 Task: Open a blank sheet, save the file as dashboard.html Insert a table ' 2 by 2' In first column, add headers, 'Category, Amount'. Under first header, add  RentUnder second header, add 2000. Change table style to  Blue
Action: Mouse moved to (282, 188)
Screenshot: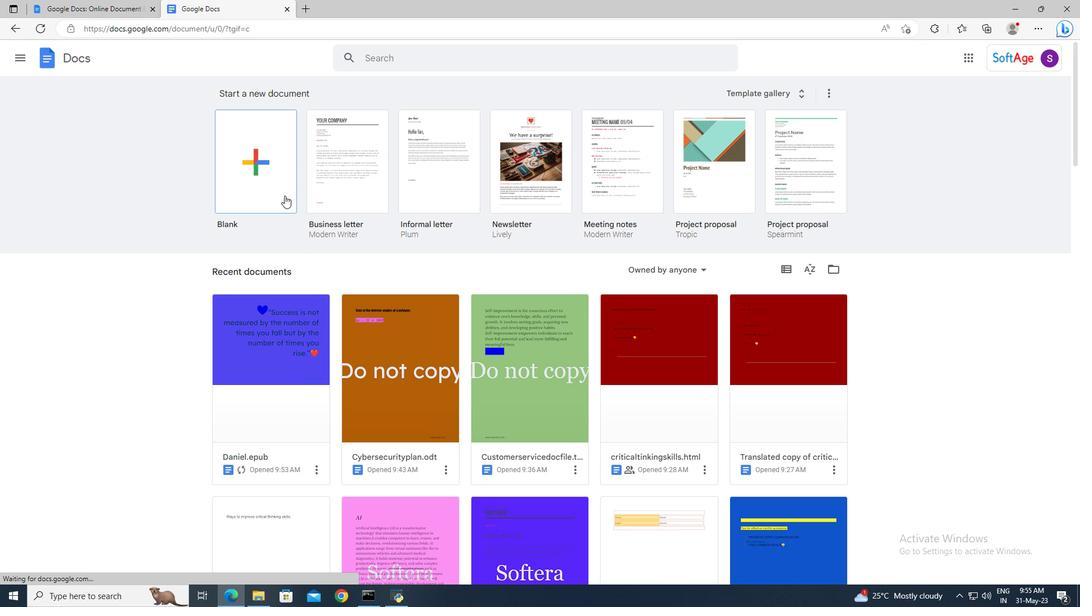 
Action: Mouse pressed left at (282, 188)
Screenshot: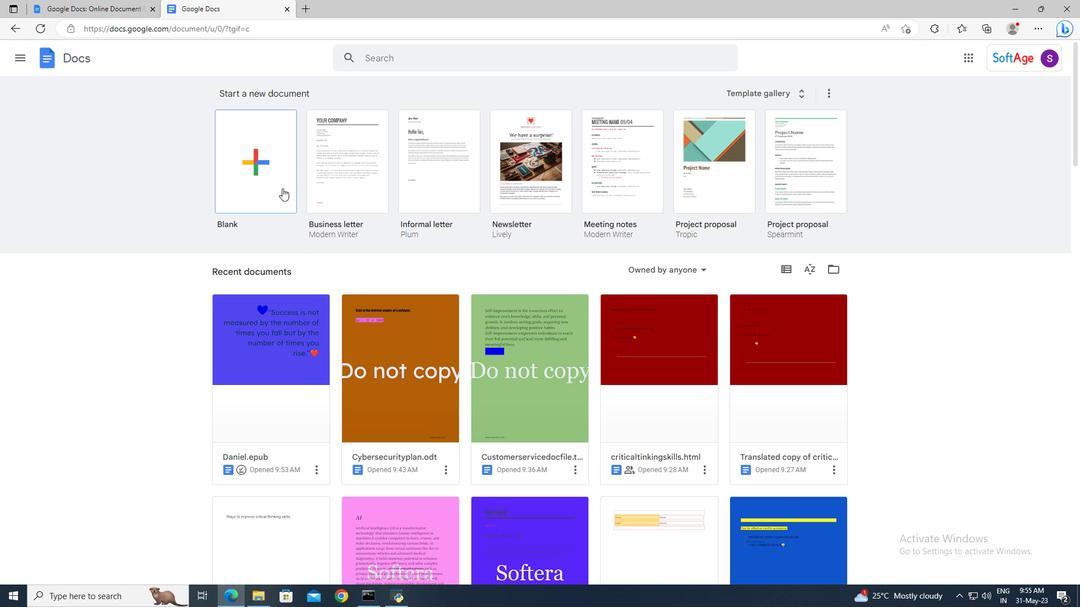 
Action: Mouse moved to (107, 53)
Screenshot: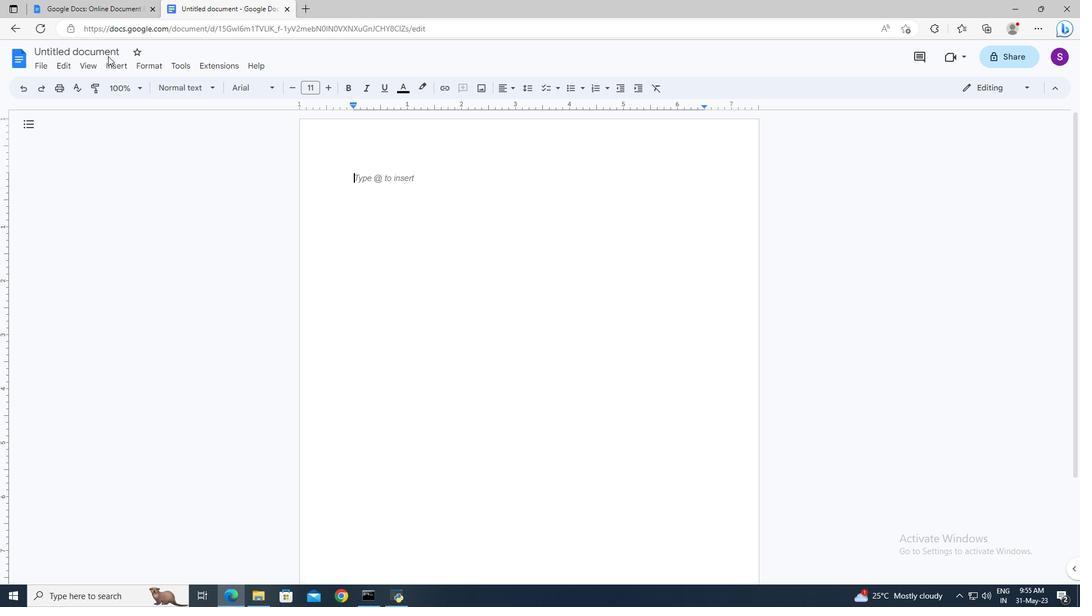 
Action: Mouse pressed left at (107, 53)
Screenshot: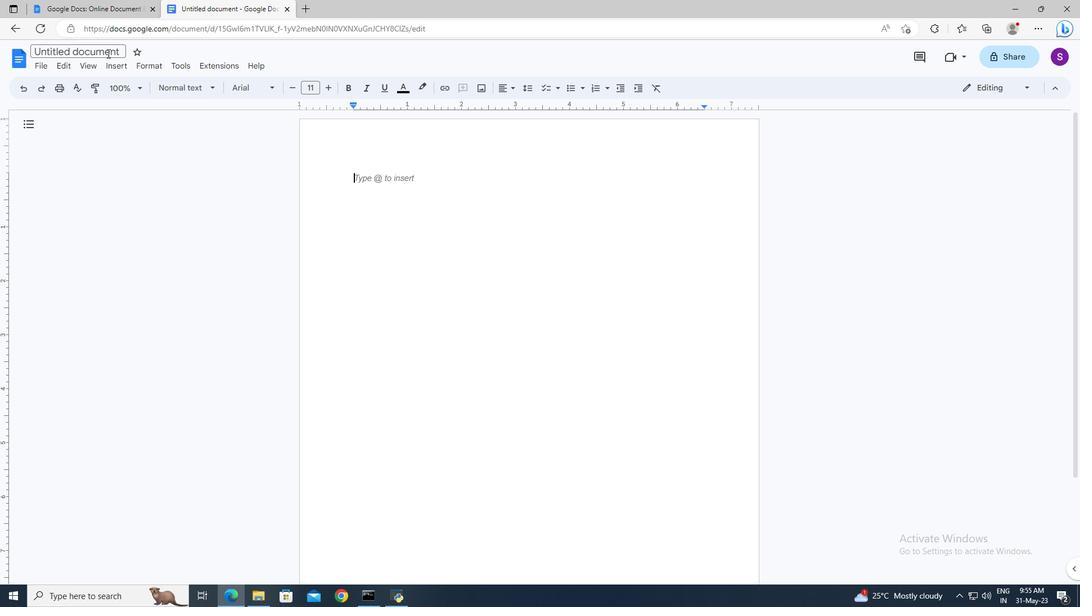 
Action: Key pressed dashboard.html<Key.enter>
Screenshot: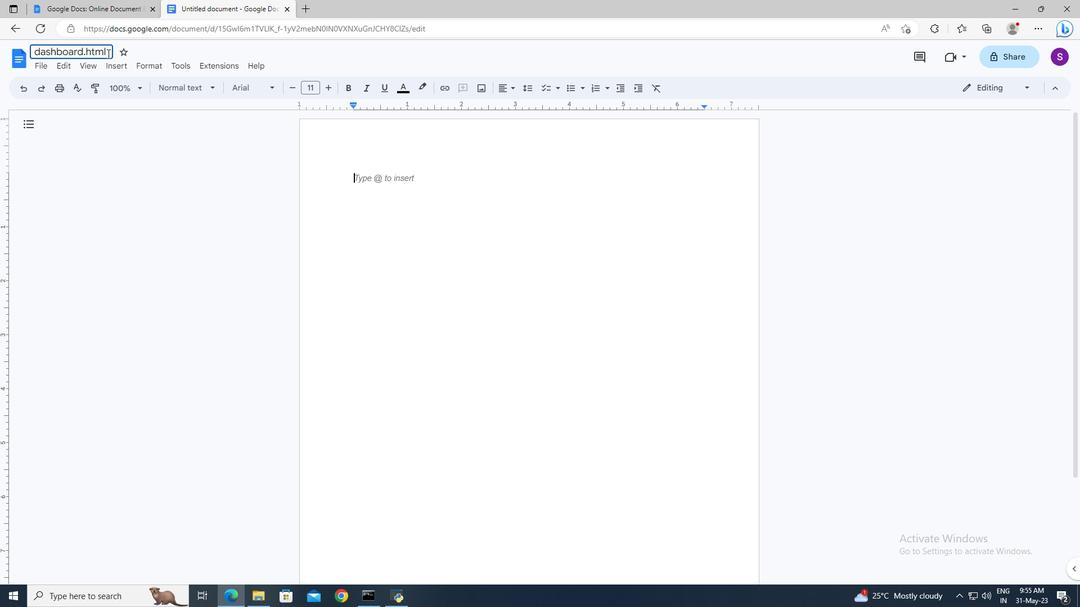 
Action: Mouse moved to (122, 65)
Screenshot: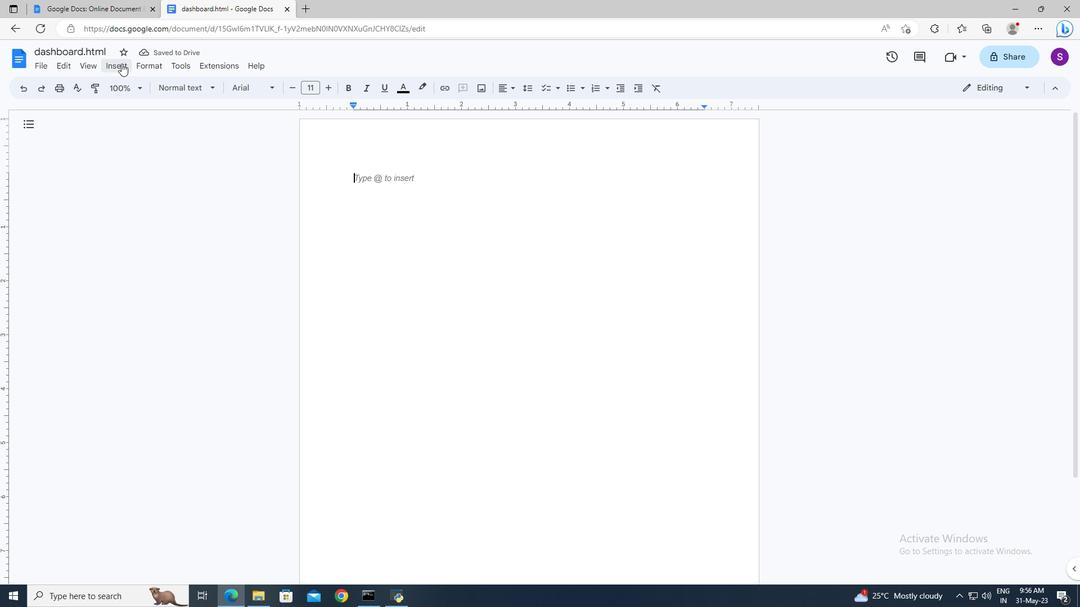 
Action: Mouse pressed left at (122, 65)
Screenshot: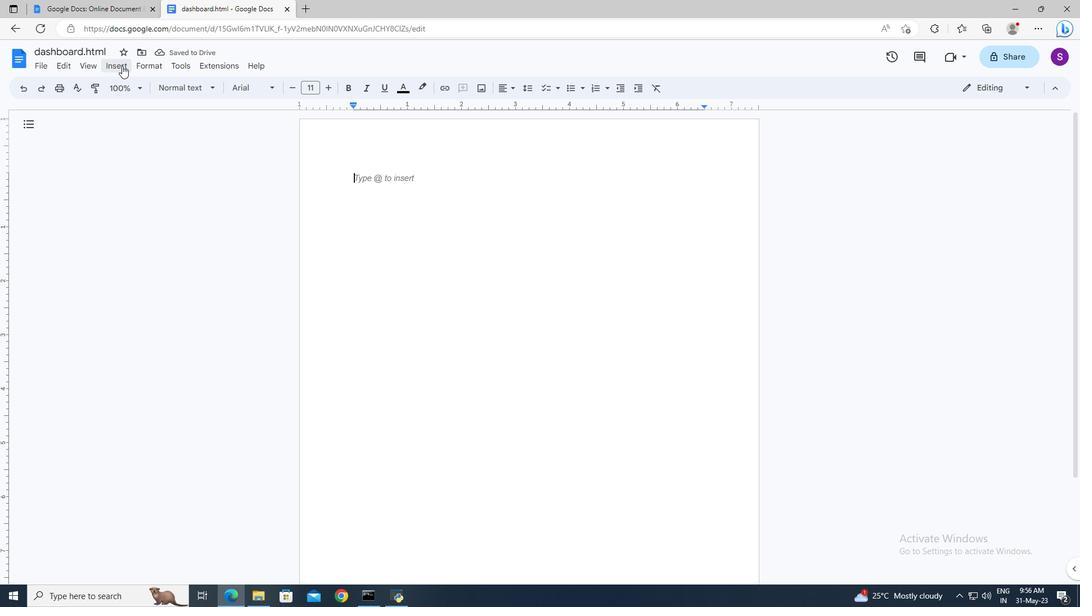 
Action: Mouse moved to (301, 141)
Screenshot: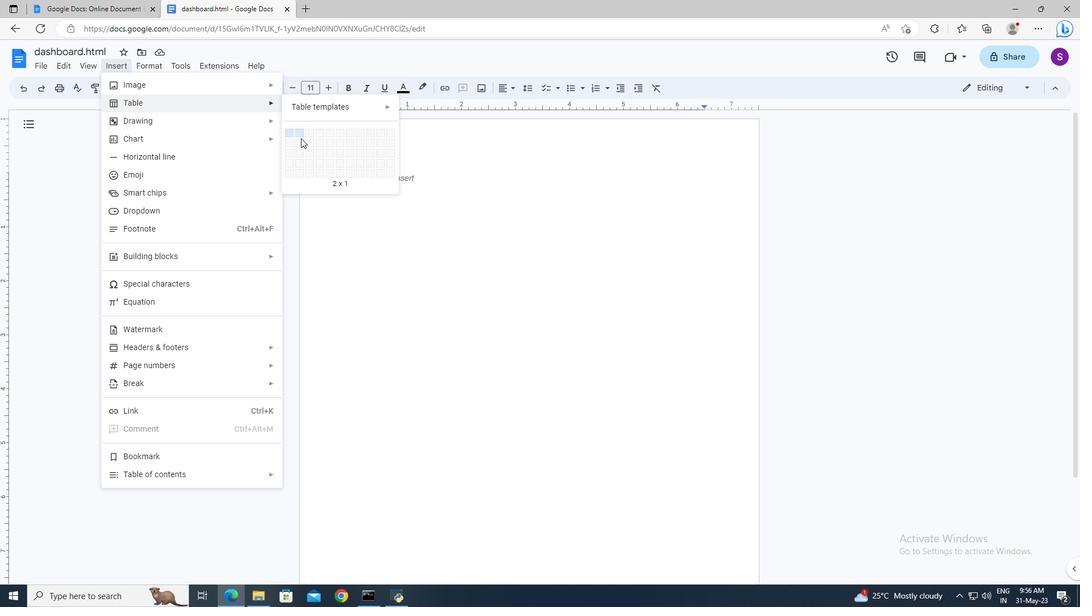 
Action: Mouse pressed left at (301, 141)
Screenshot: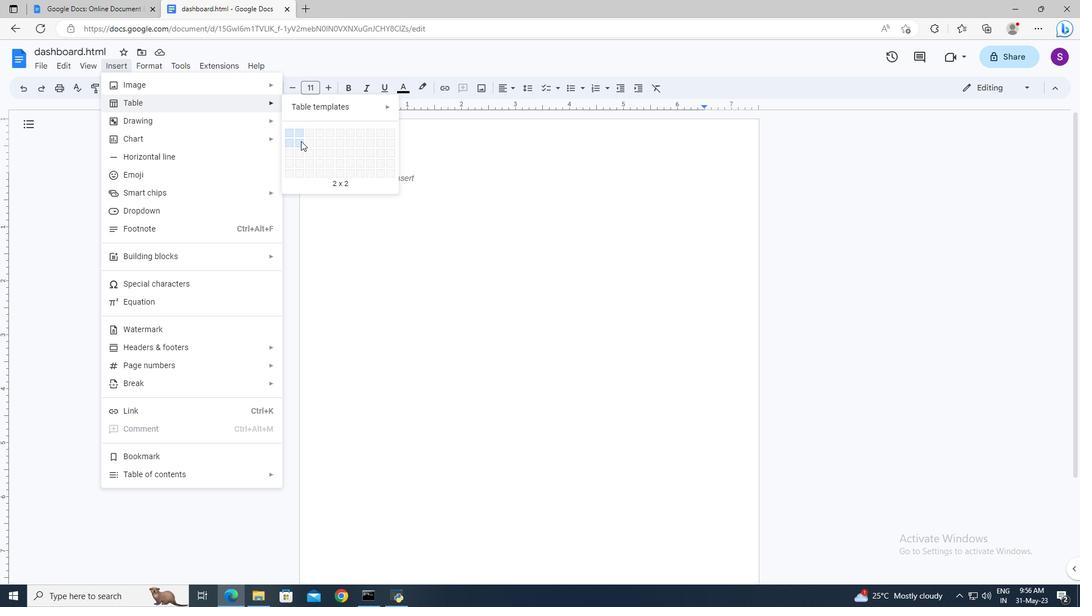 
Action: Mouse moved to (377, 193)
Screenshot: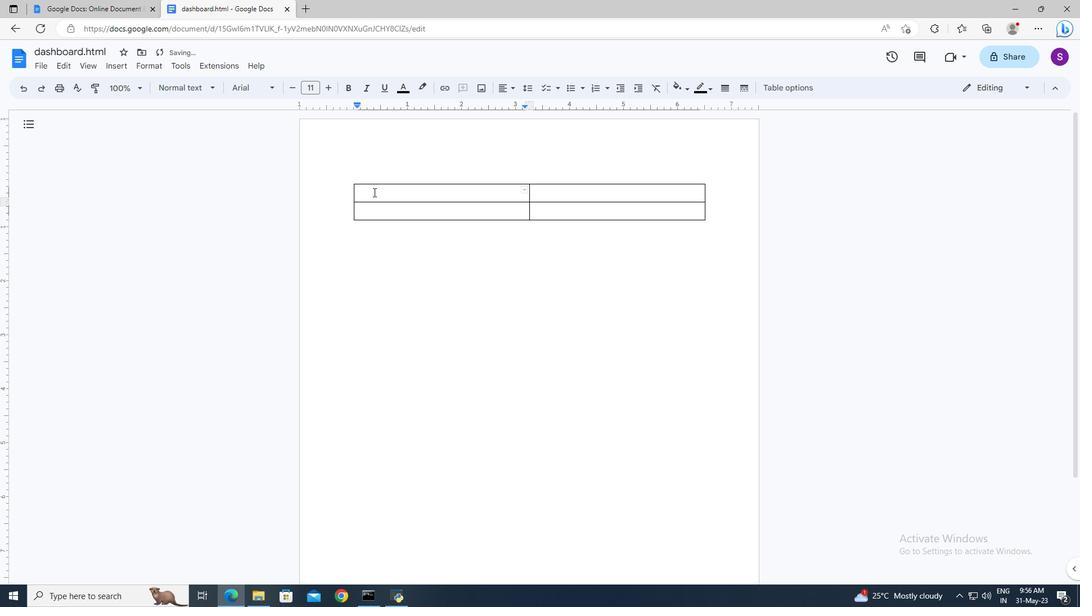 
Action: Mouse pressed left at (377, 193)
Screenshot: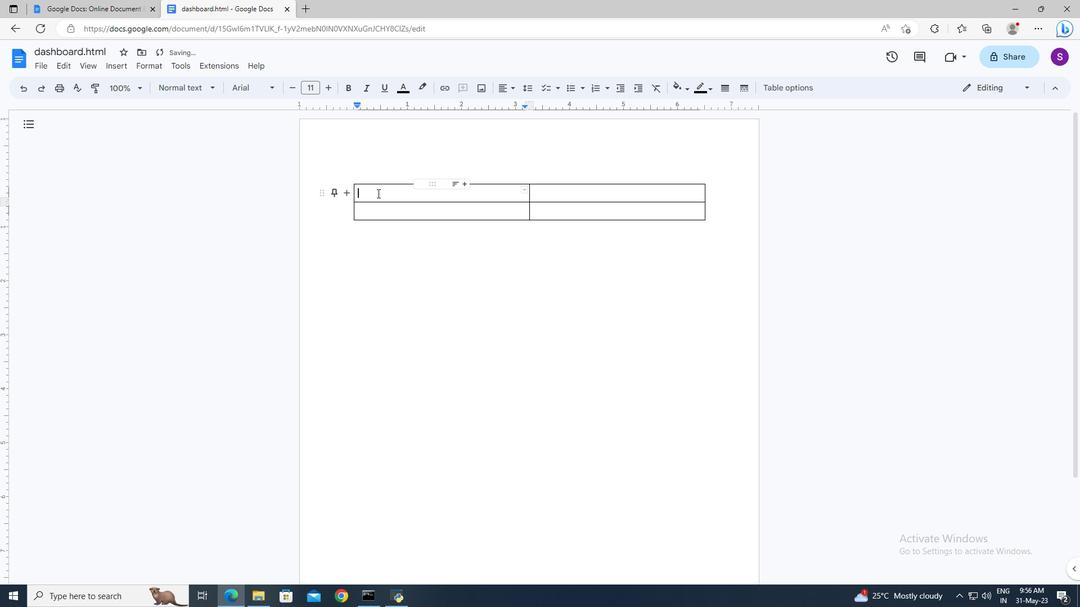 
Action: Mouse moved to (342, 182)
Screenshot: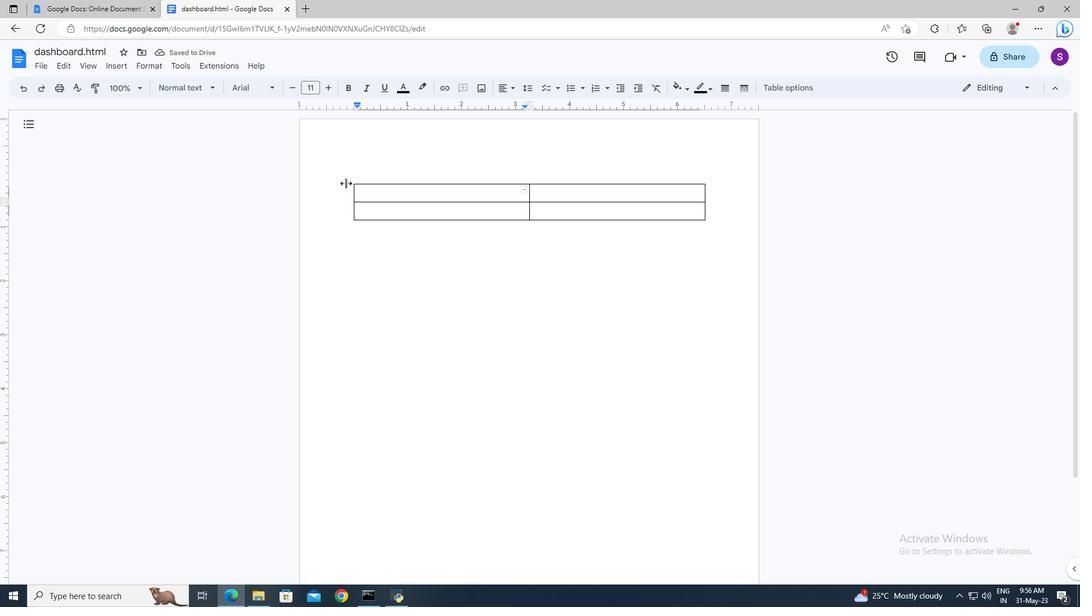 
Action: Key pressed <Key.shift>Category<Key.tab><Key.shift>Amount
Screenshot: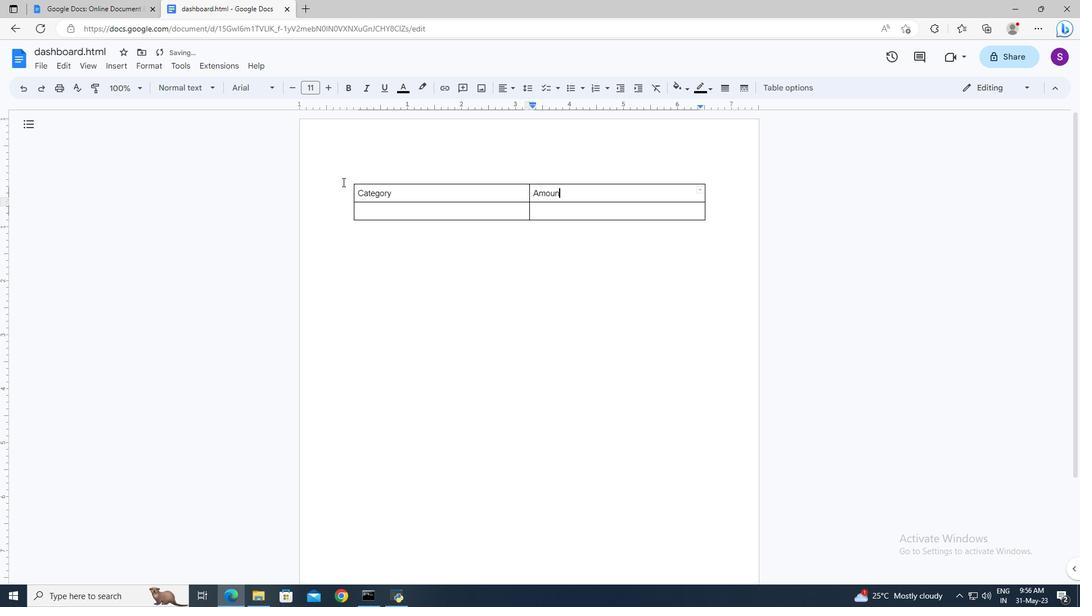 
Action: Mouse moved to (368, 212)
Screenshot: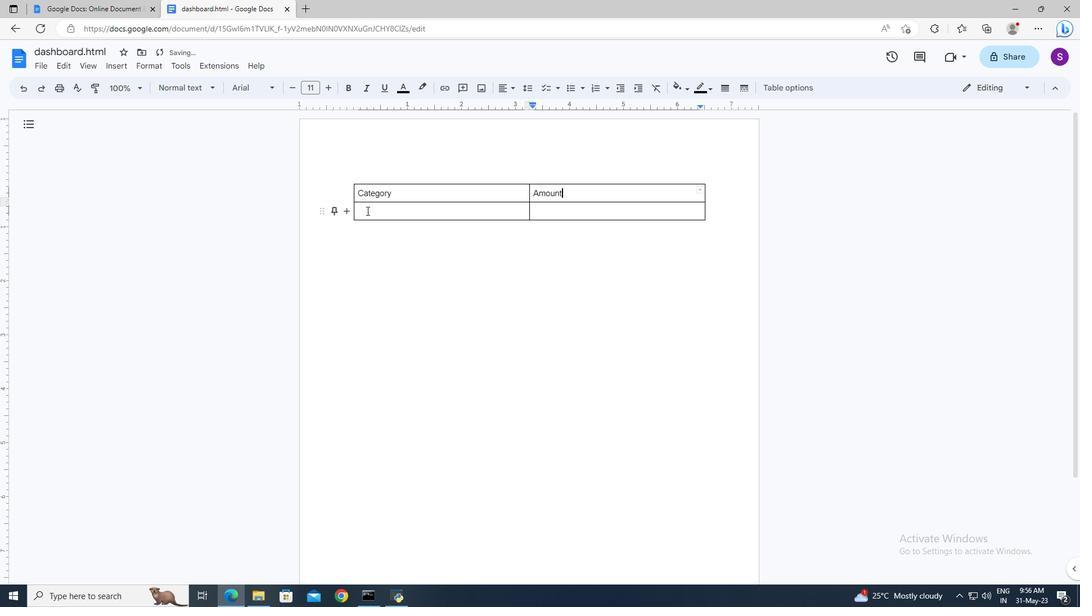 
Action: Mouse pressed left at (368, 212)
Screenshot: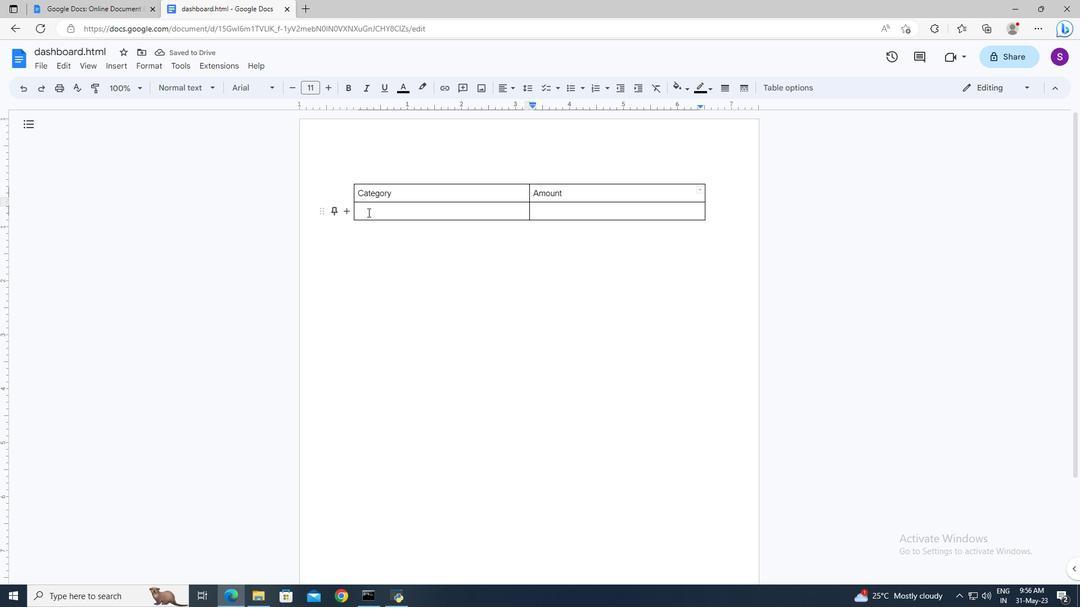 
Action: Key pressed <Key.shift>Rent<Key.tab>2000
Screenshot: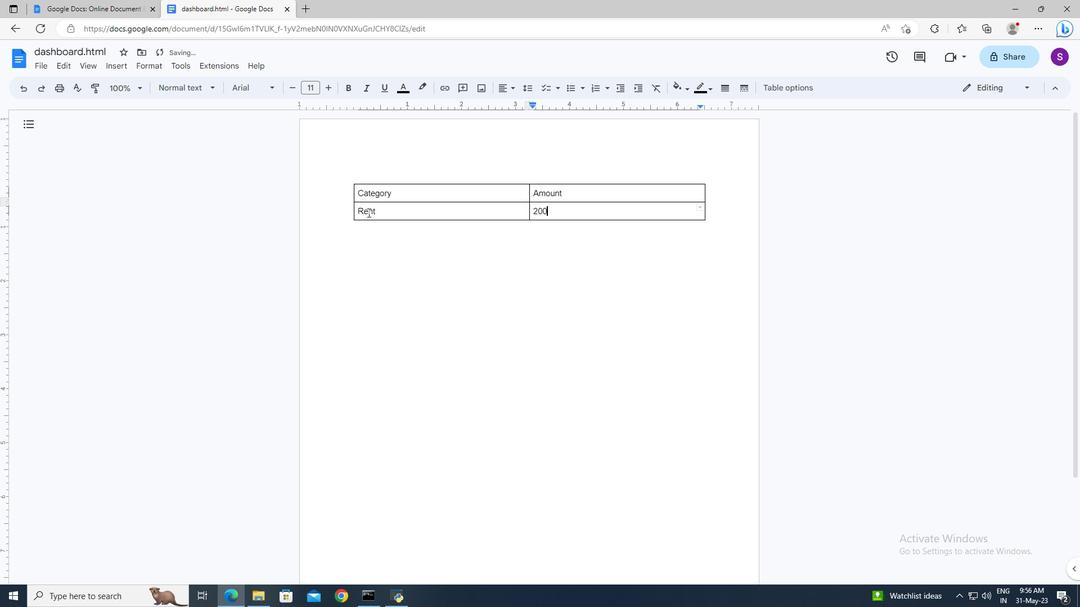 
Action: Mouse moved to (764, 86)
Screenshot: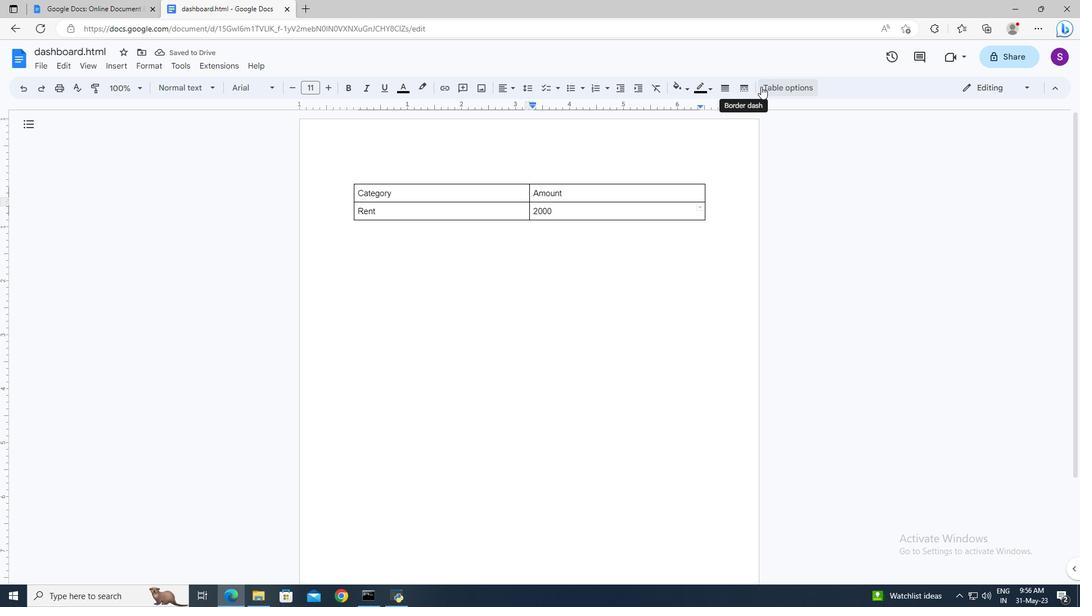 
Action: Mouse pressed left at (764, 86)
Screenshot: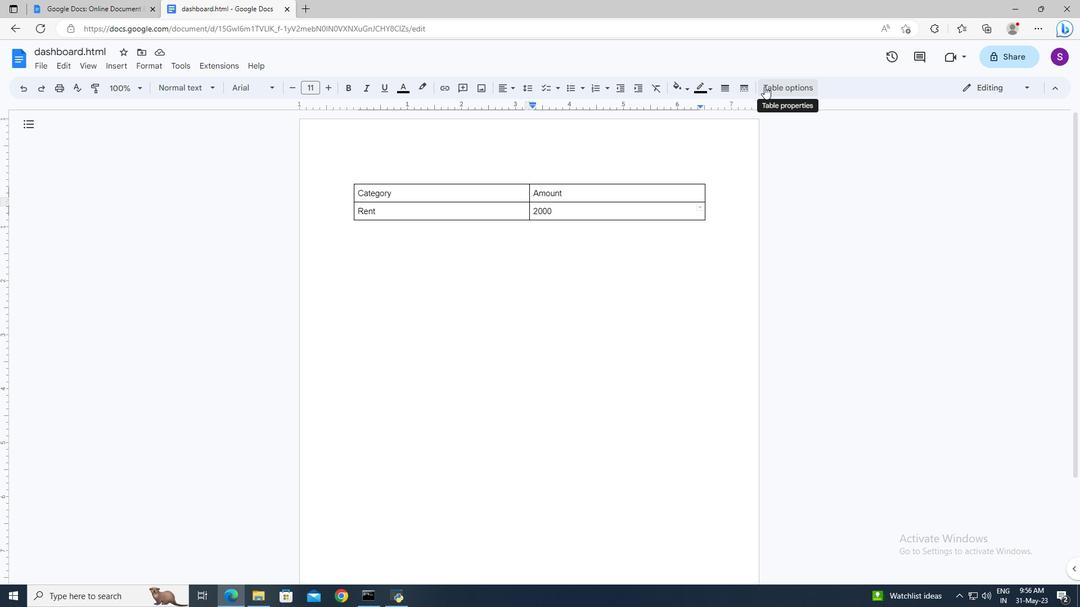 
Action: Mouse moved to (915, 259)
Screenshot: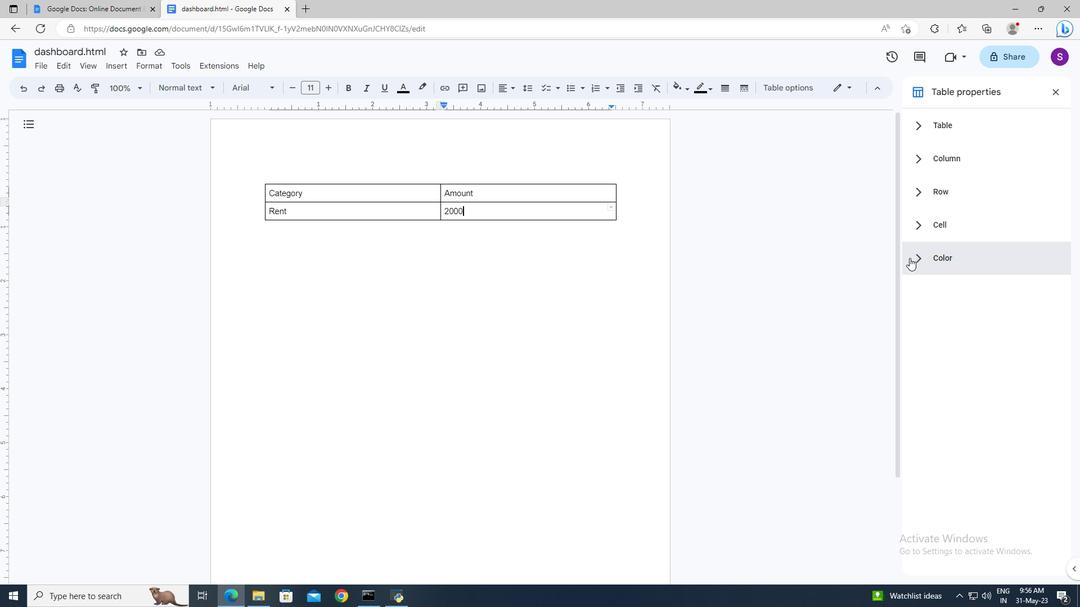 
Action: Mouse pressed left at (915, 259)
Screenshot: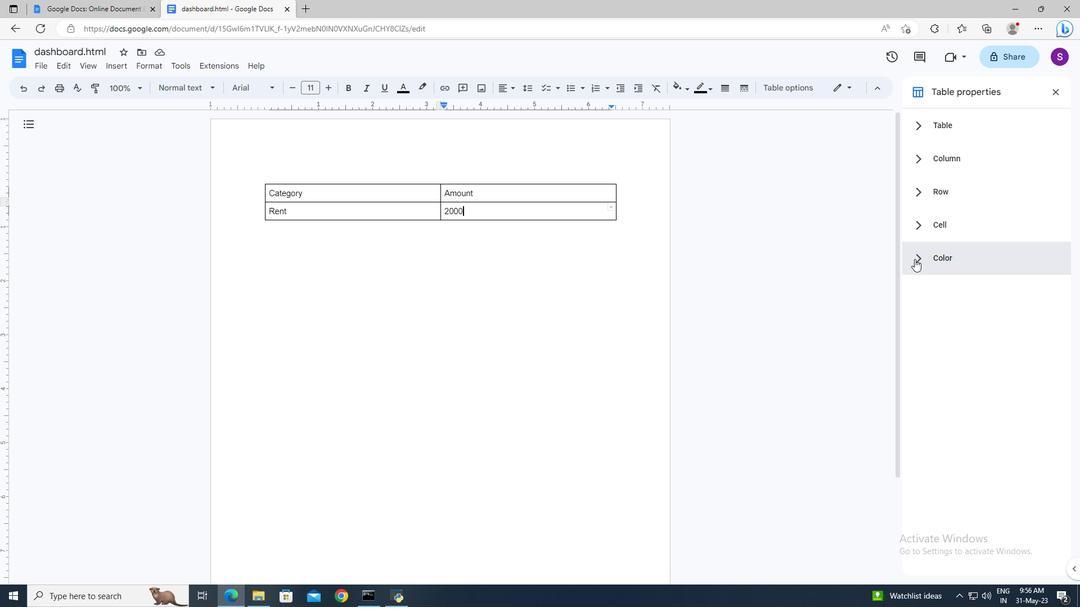 
Action: Mouse moved to (928, 306)
Screenshot: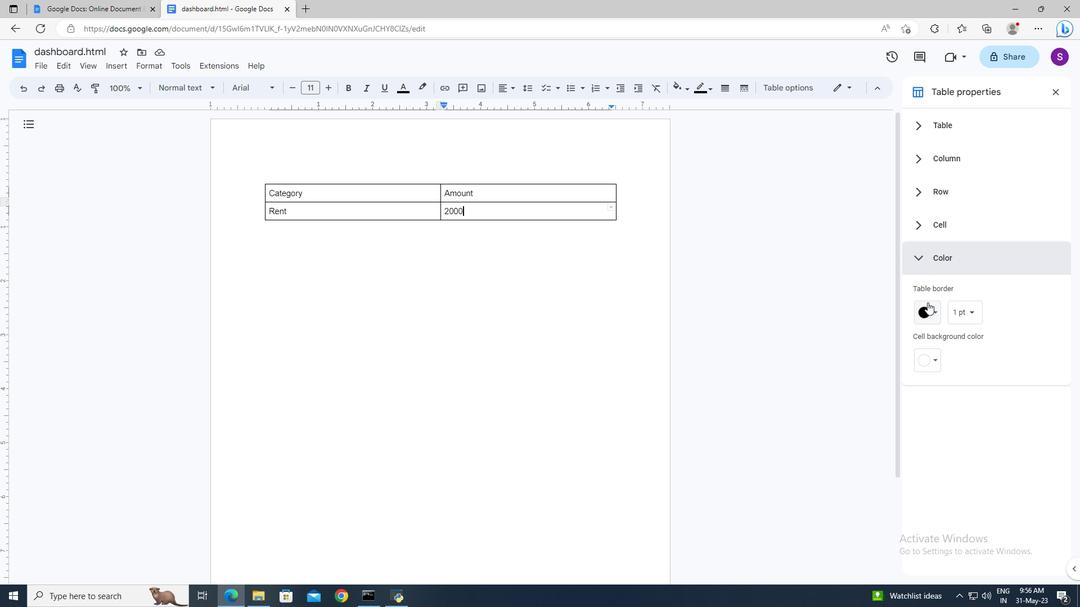 
Action: Mouse pressed left at (928, 306)
Screenshot: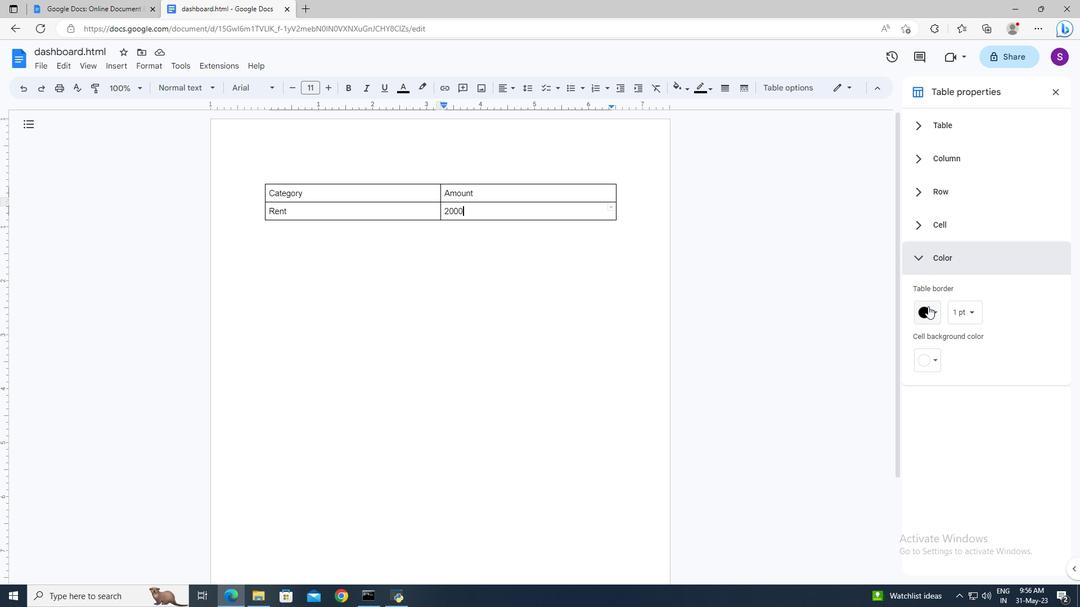 
Action: Mouse moved to (1014, 349)
Screenshot: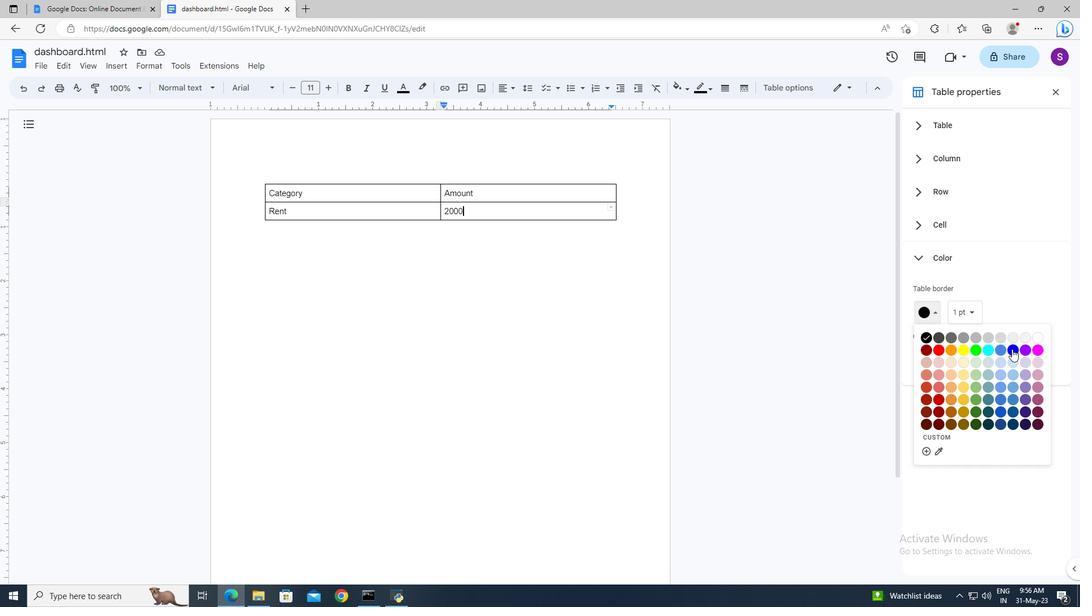 
Action: Mouse pressed left at (1014, 349)
Screenshot: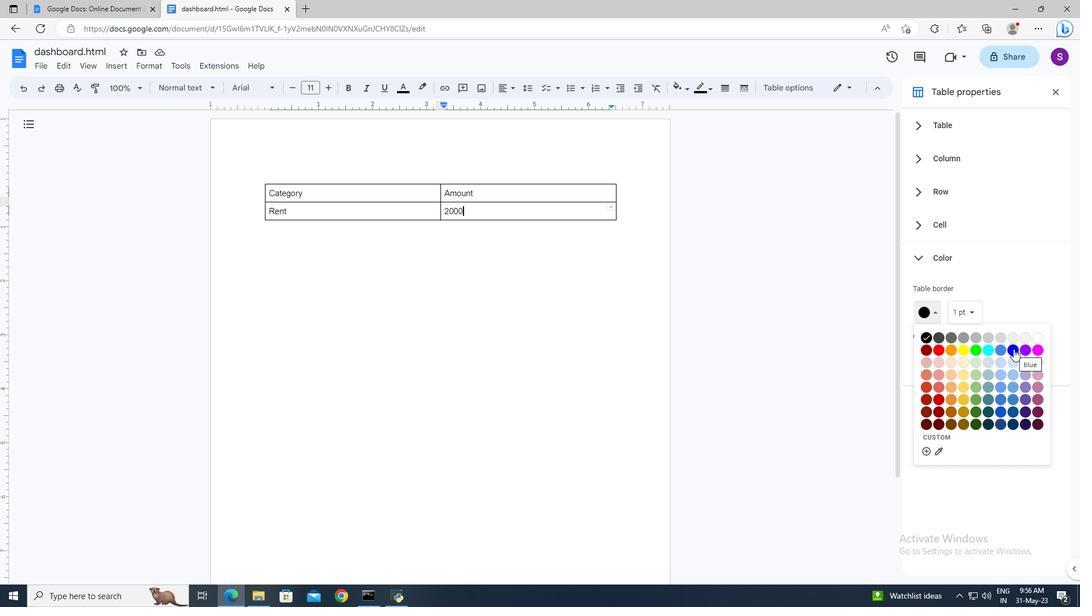 
Action: Mouse moved to (1056, 96)
Screenshot: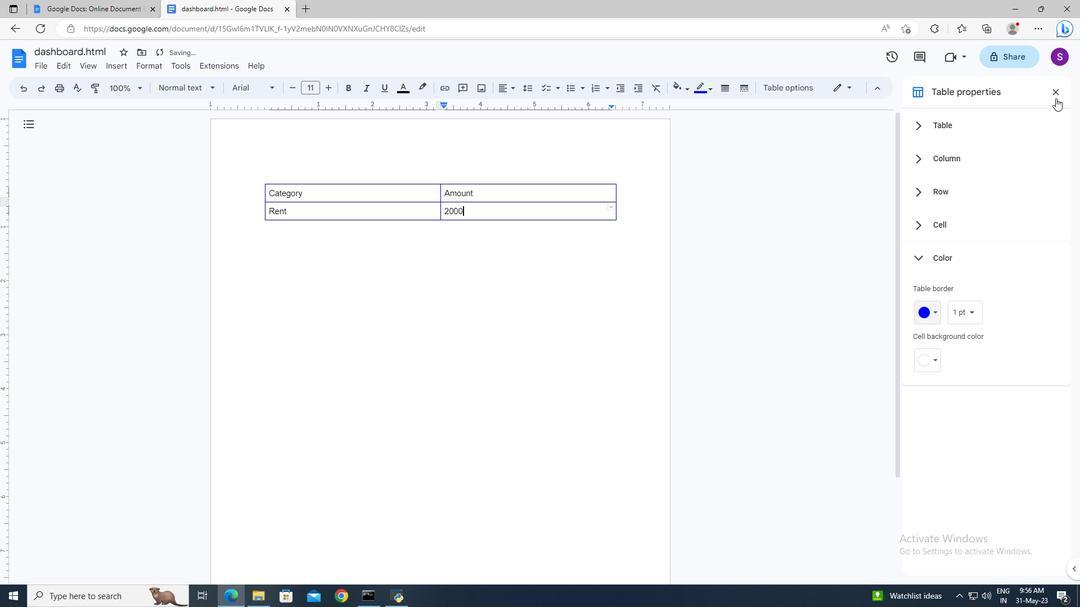 
Action: Mouse pressed left at (1056, 96)
Screenshot: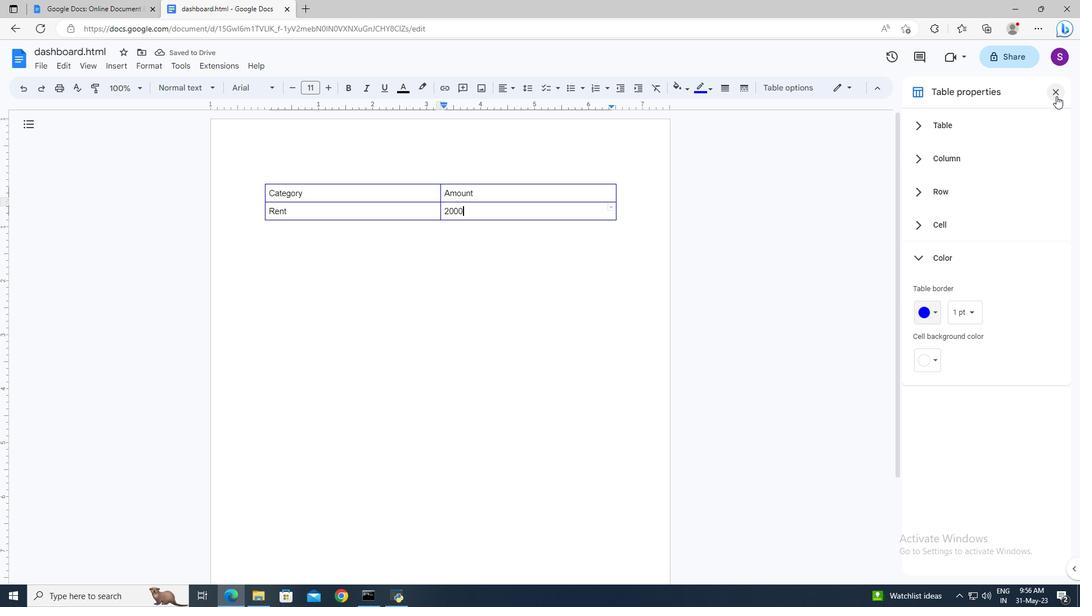 
Action: Mouse moved to (668, 236)
Screenshot: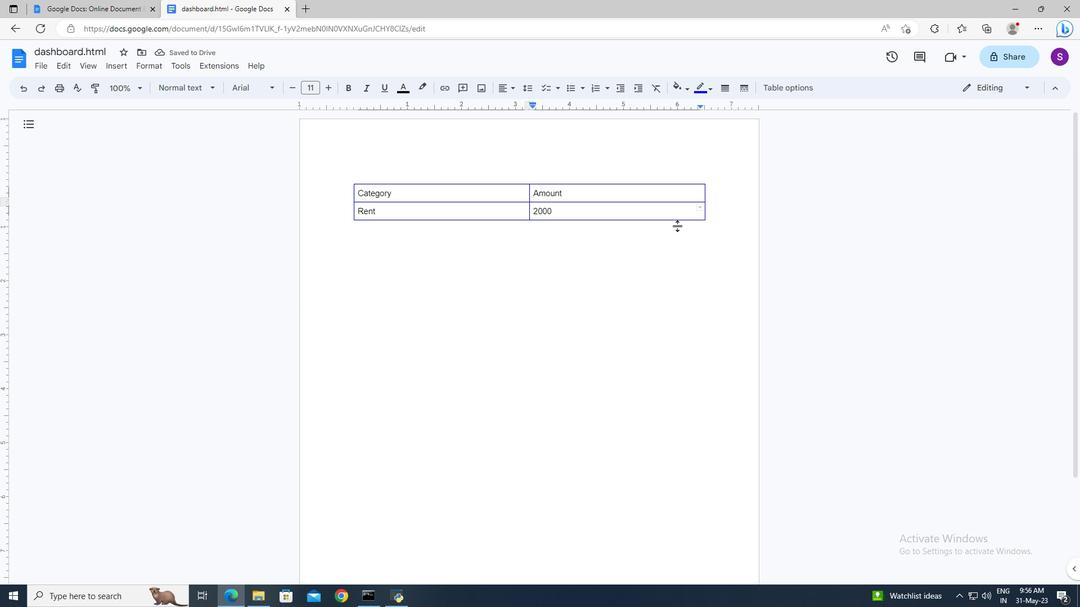 
